 Task: Add a real-time effect "Phaser".
Action: Mouse moved to (155, 338)
Screenshot: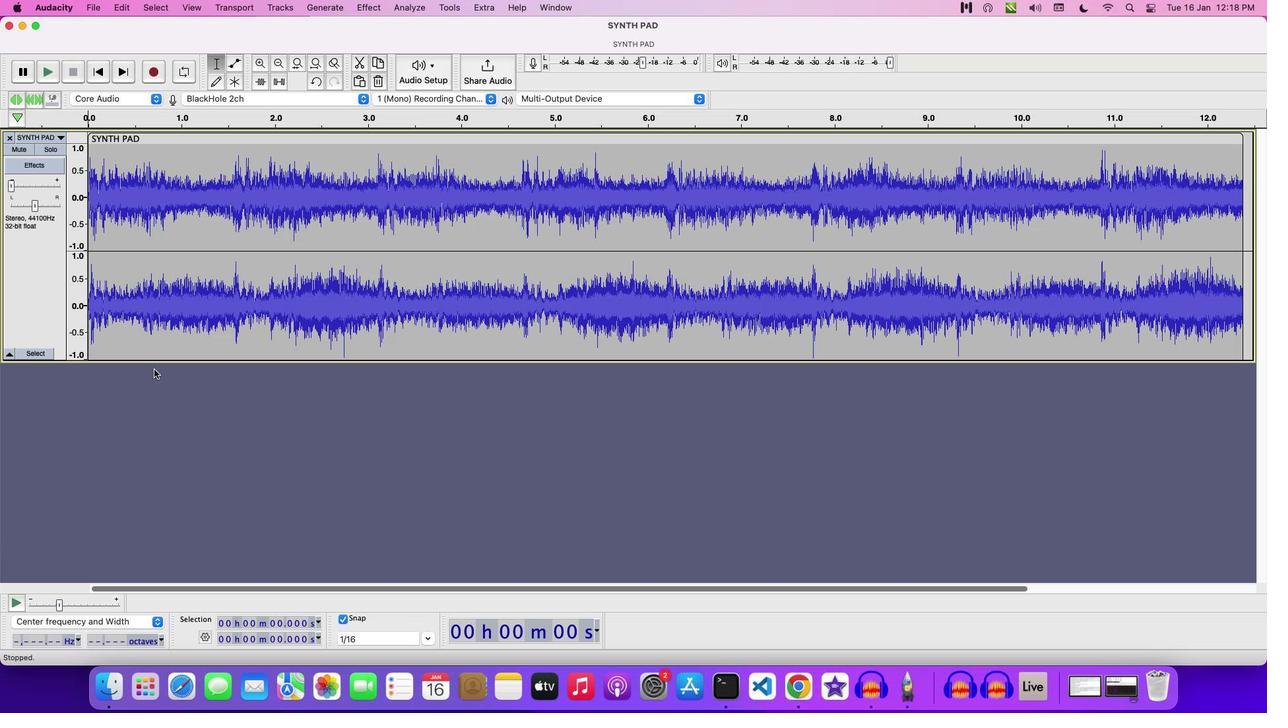 
Action: Mouse pressed left at (155, 338)
Screenshot: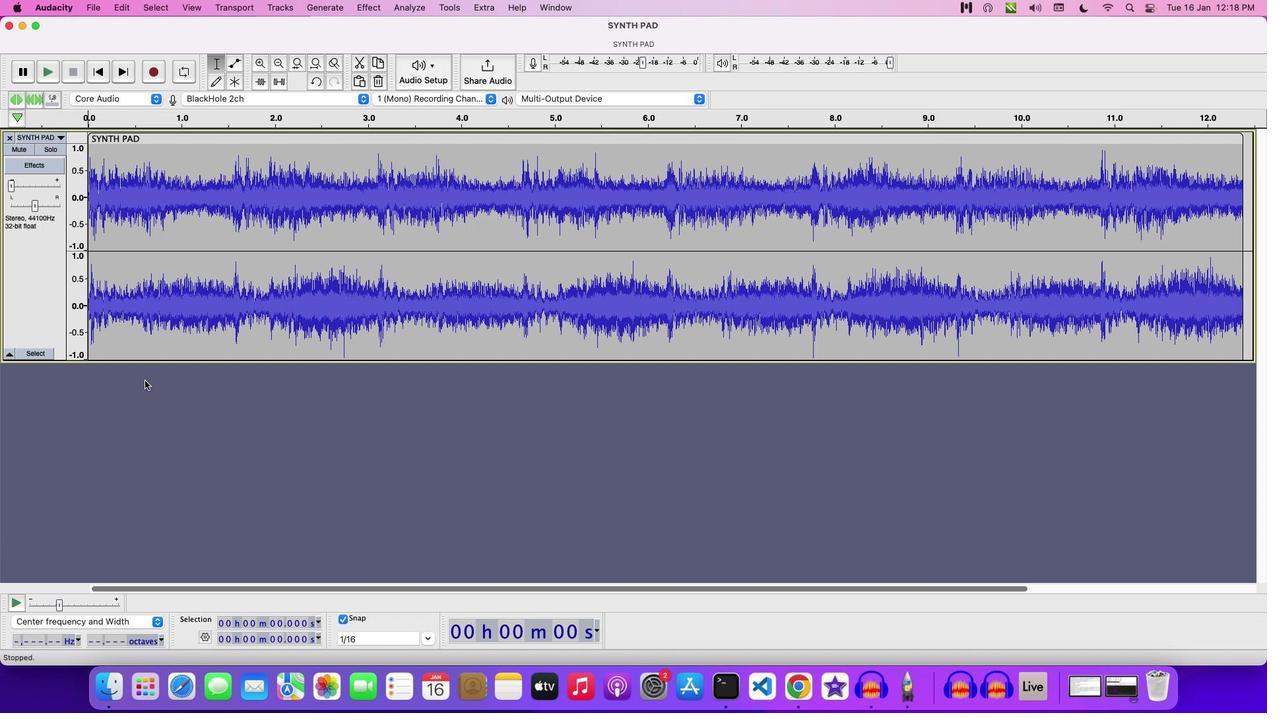 
Action: Mouse moved to (396, 47)
Screenshot: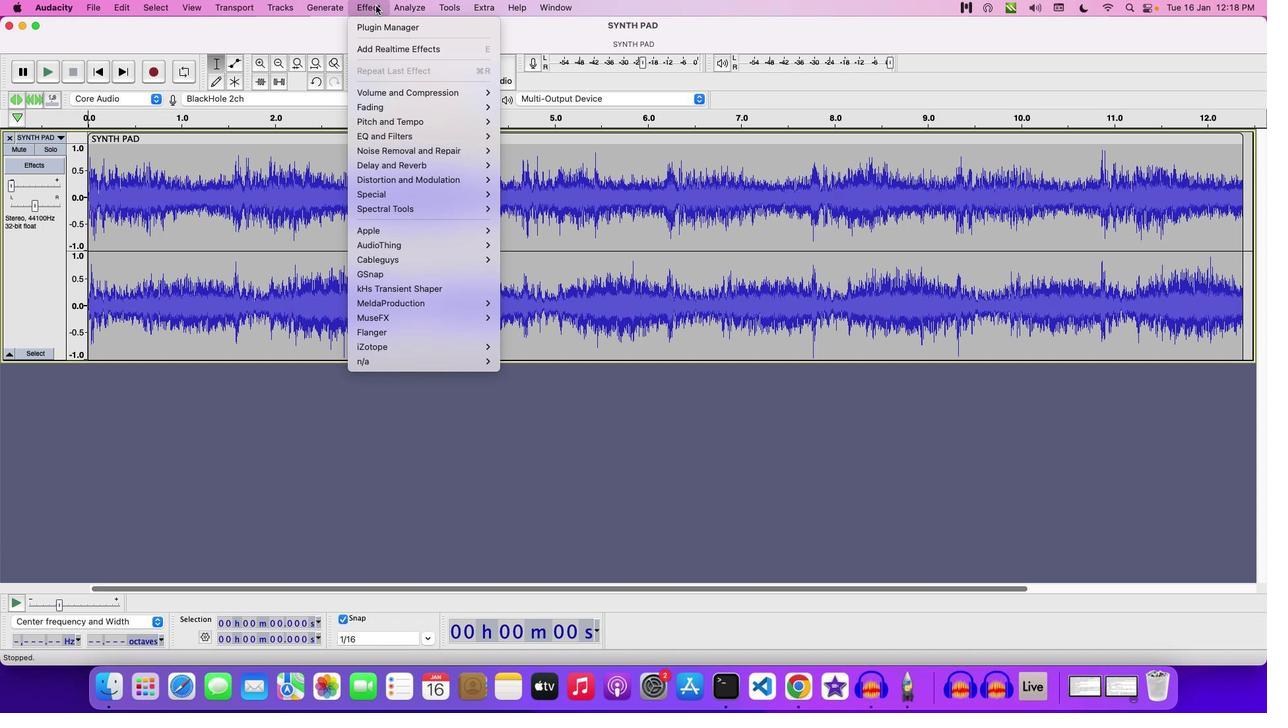 
Action: Mouse pressed left at (396, 47)
Screenshot: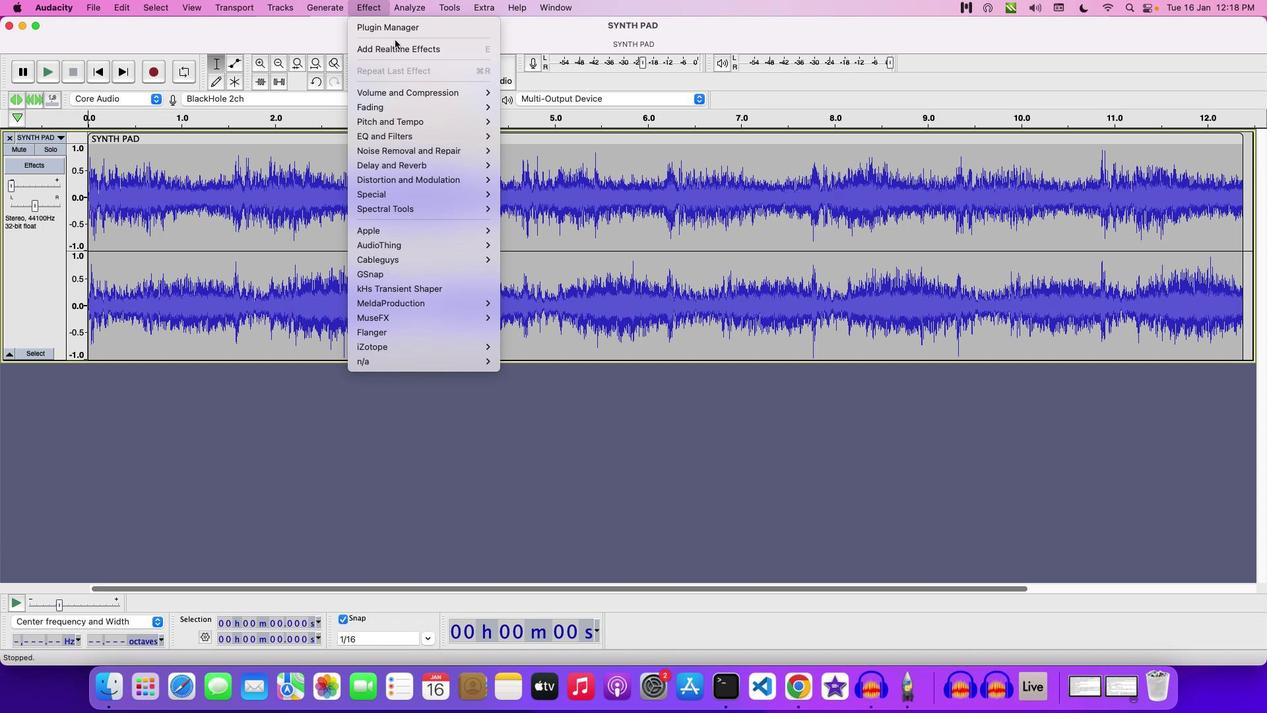 
Action: Mouse moved to (419, 79)
Screenshot: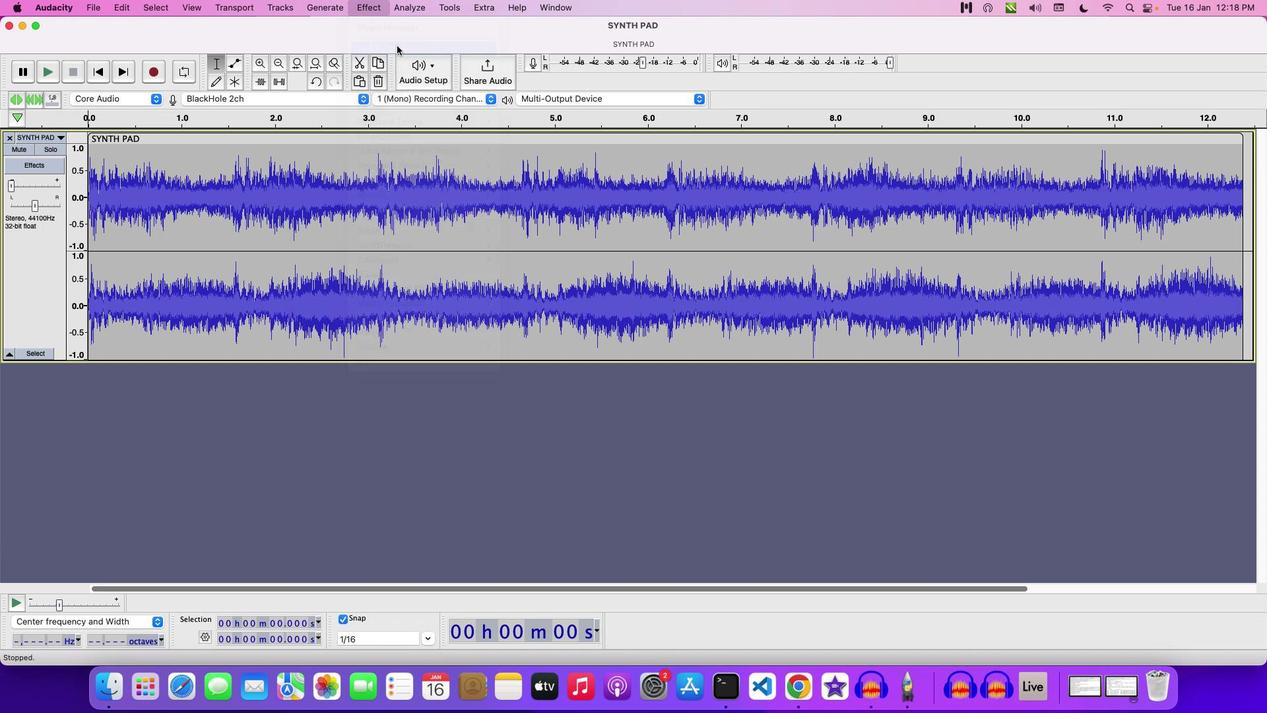 
Action: Mouse pressed left at (419, 79)
Screenshot: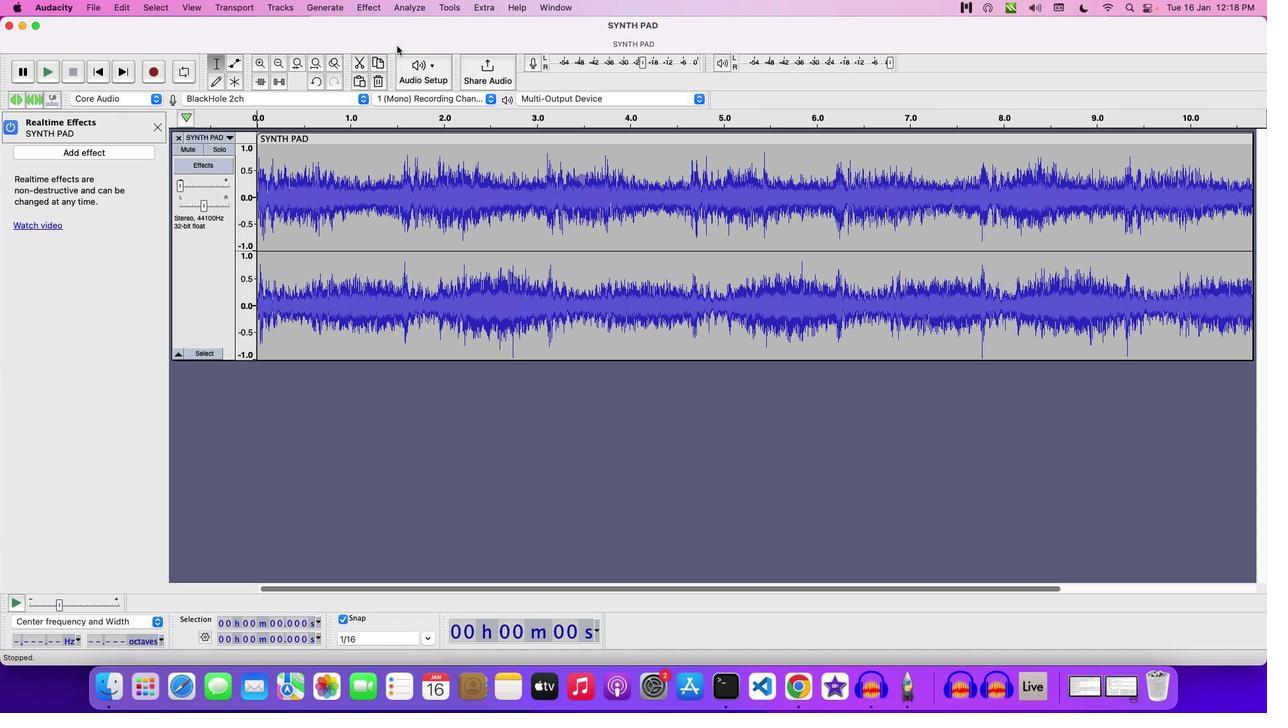
Action: Mouse moved to (116, 167)
Screenshot: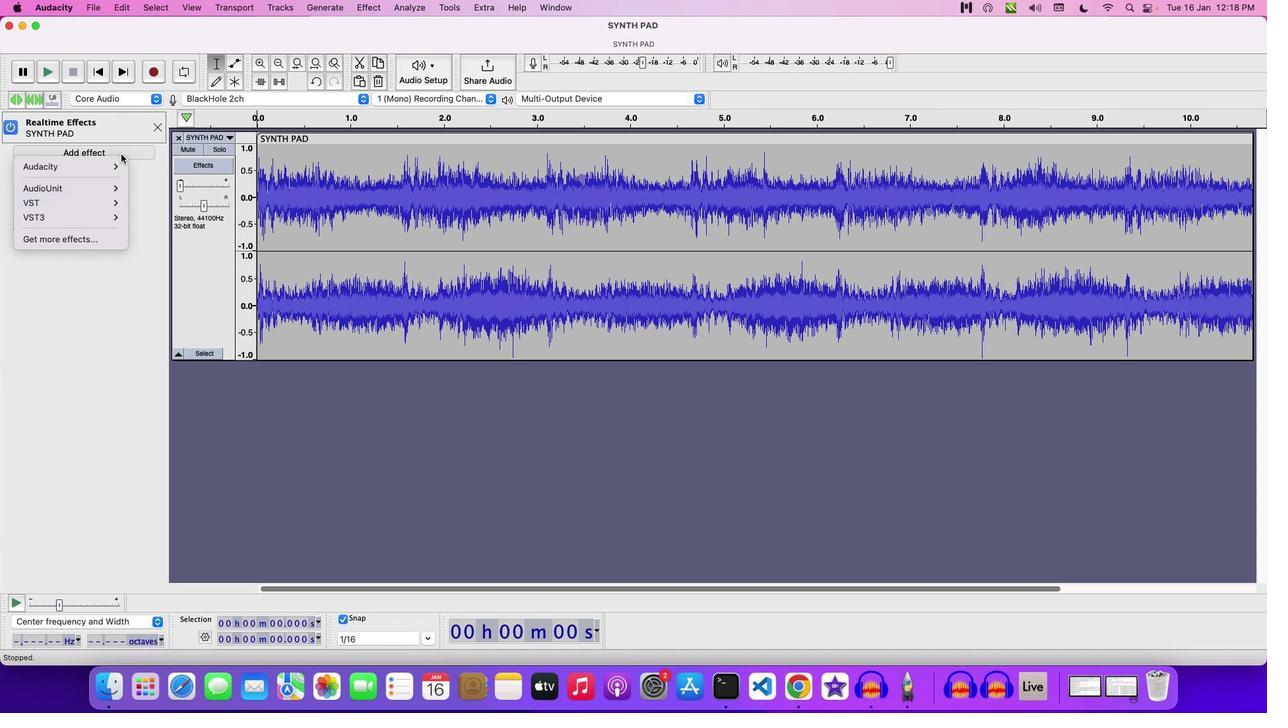 
Action: Mouse pressed left at (116, 167)
Screenshot: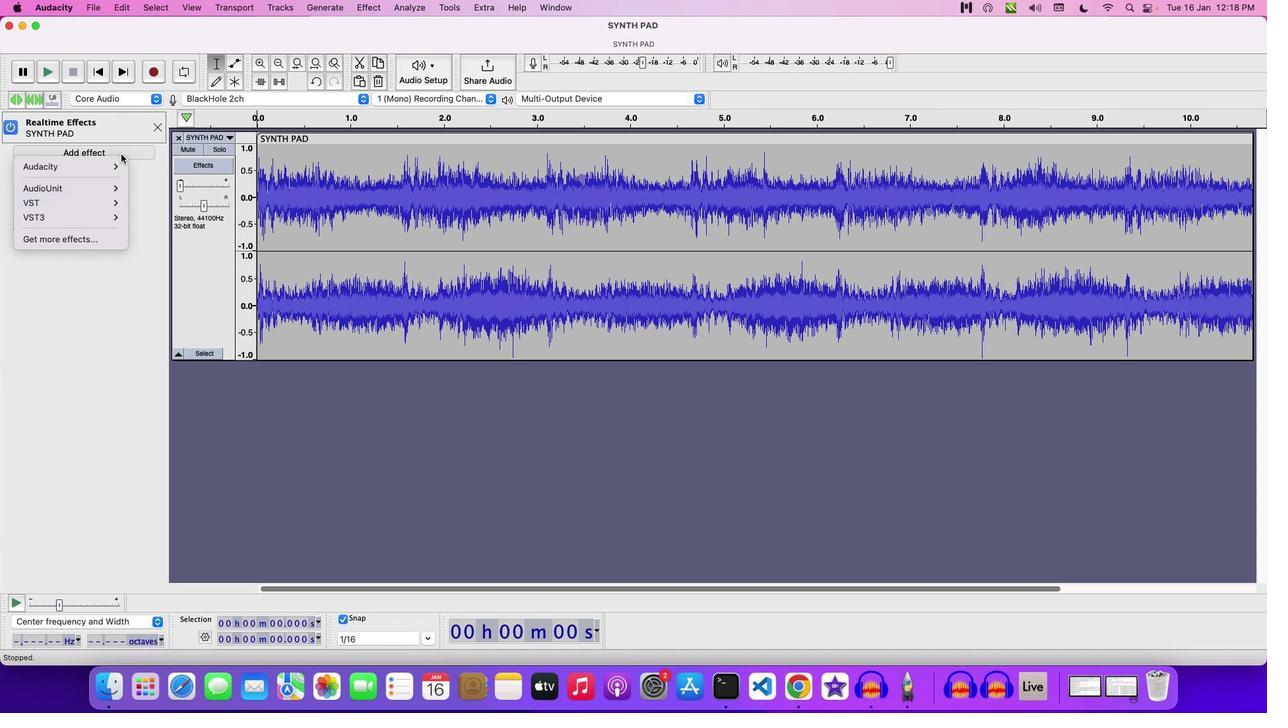 
Action: Mouse moved to (143, 196)
Screenshot: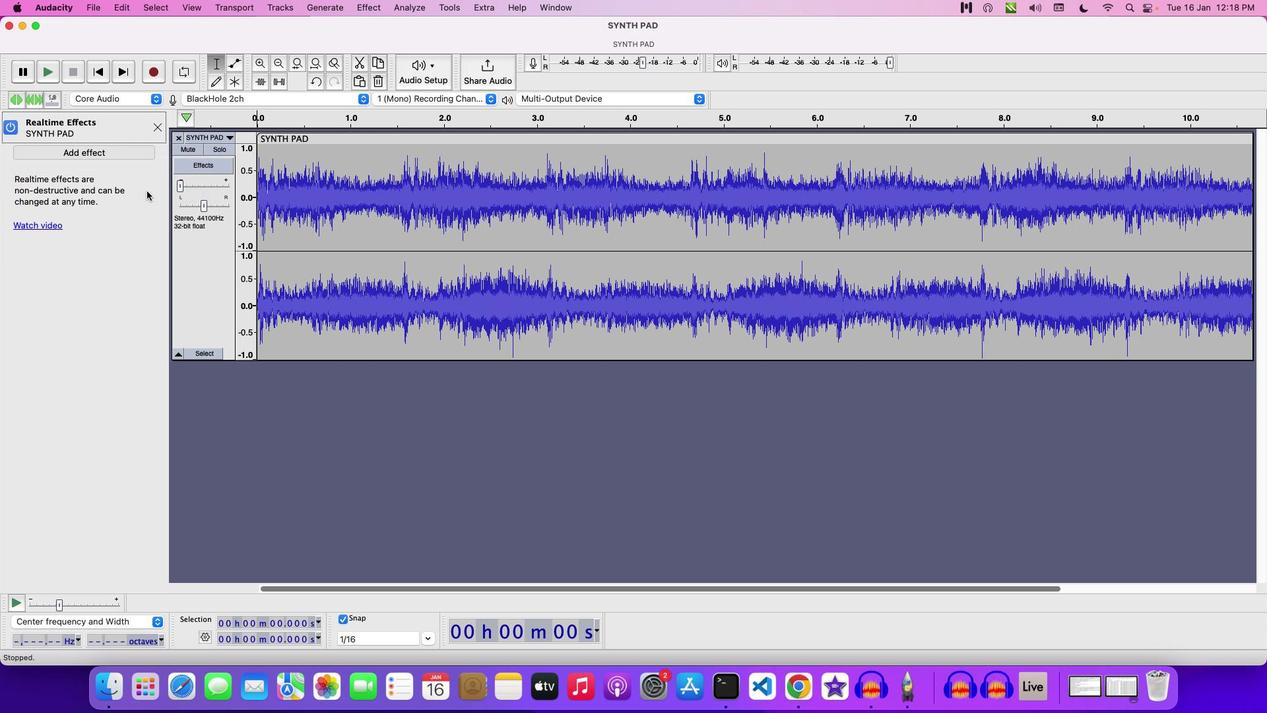 
Action: Mouse pressed left at (143, 196)
Screenshot: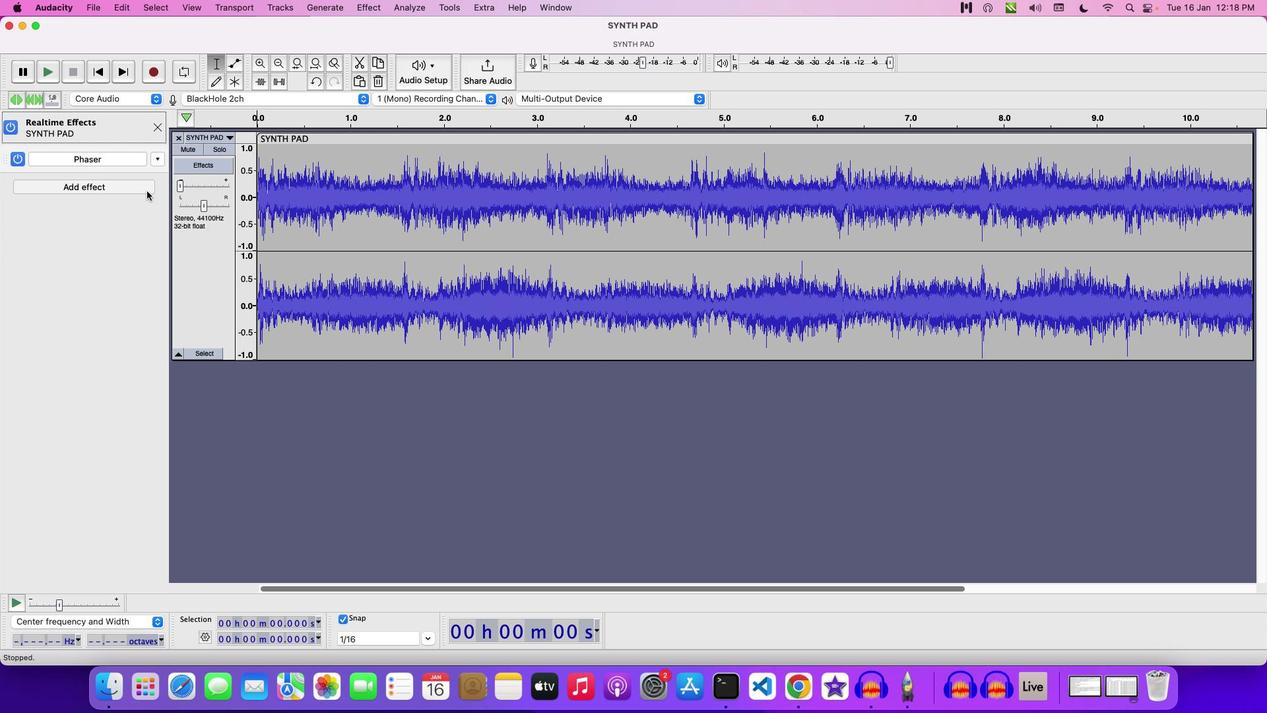 
